 Task: Start in the project TrendSetter the sprint 'Scope Sprint', with a duration of 3 weeks.
Action: Mouse moved to (287, 312)
Screenshot: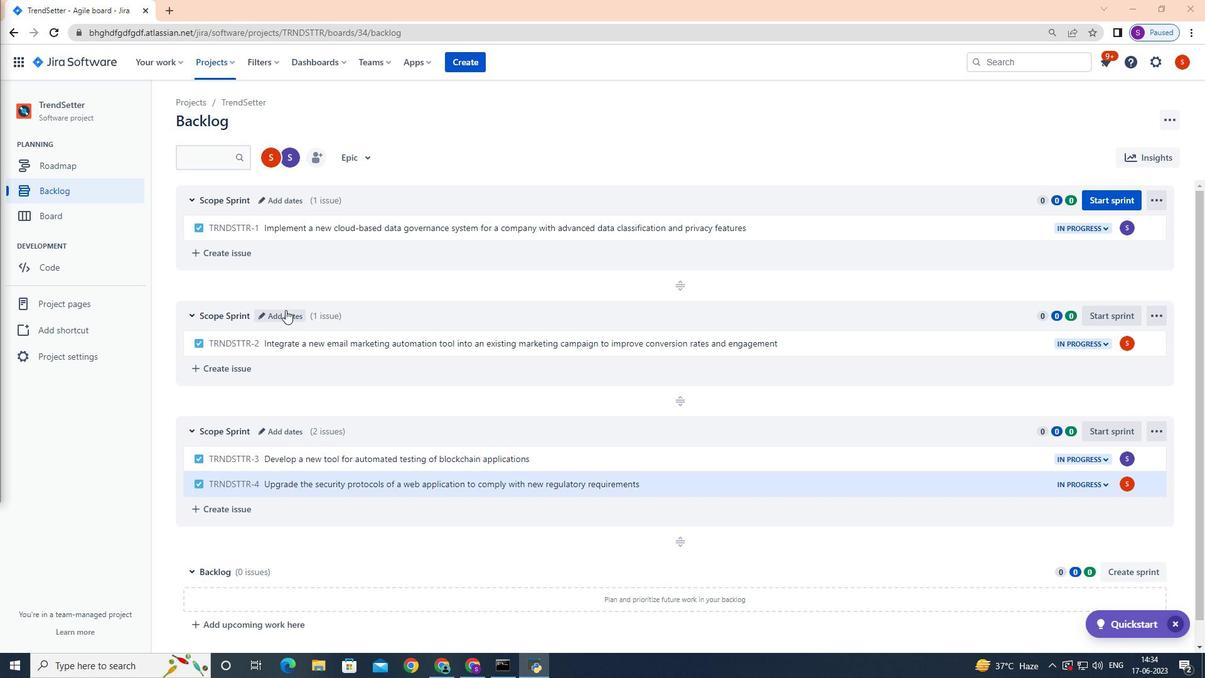 
Action: Mouse pressed left at (287, 312)
Screenshot: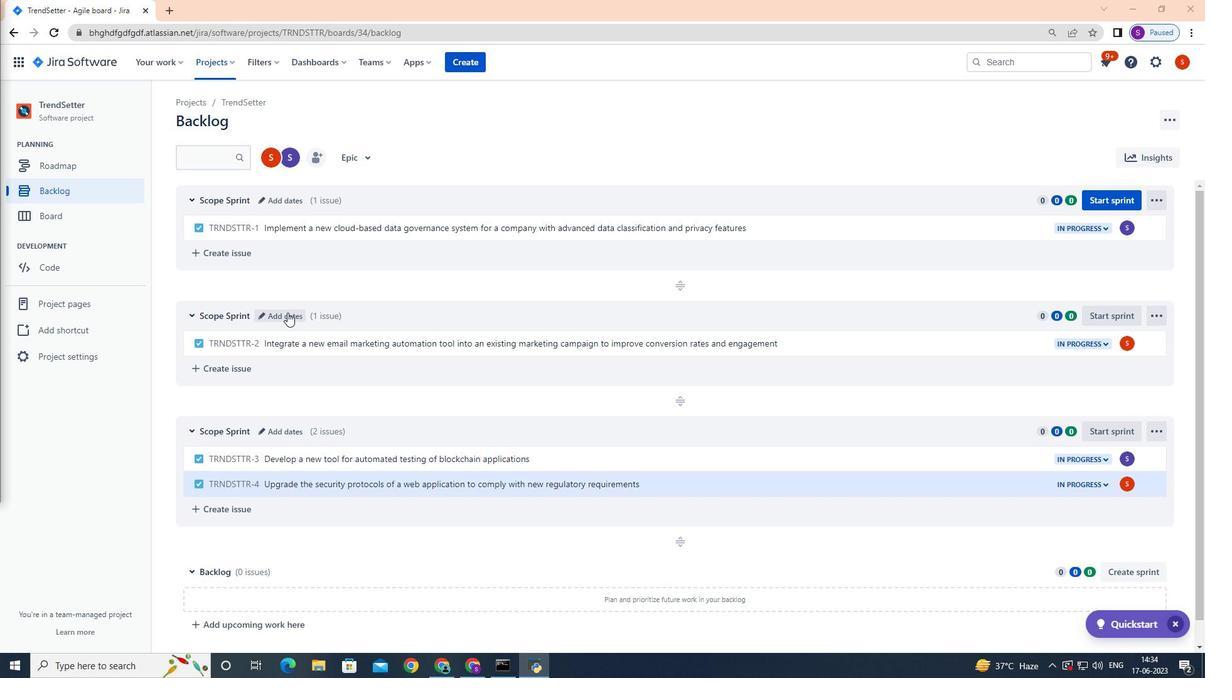 
Action: Mouse moved to (571, 203)
Screenshot: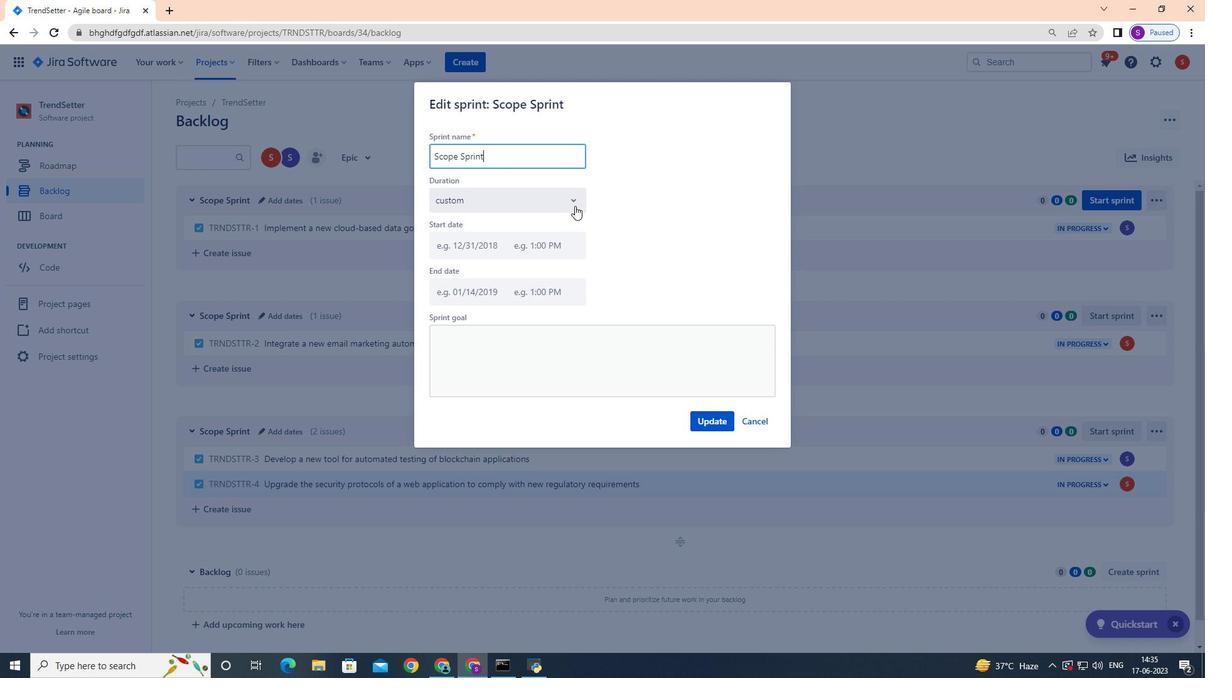 
Action: Mouse pressed left at (571, 203)
Screenshot: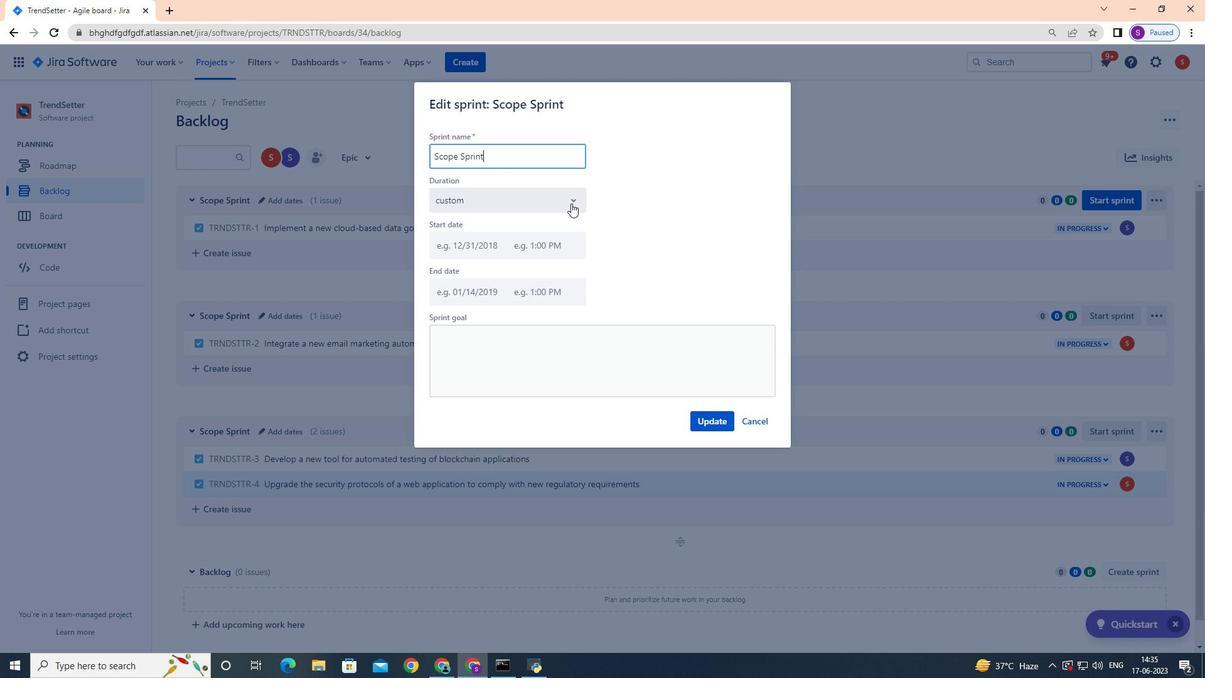
Action: Mouse moved to (531, 268)
Screenshot: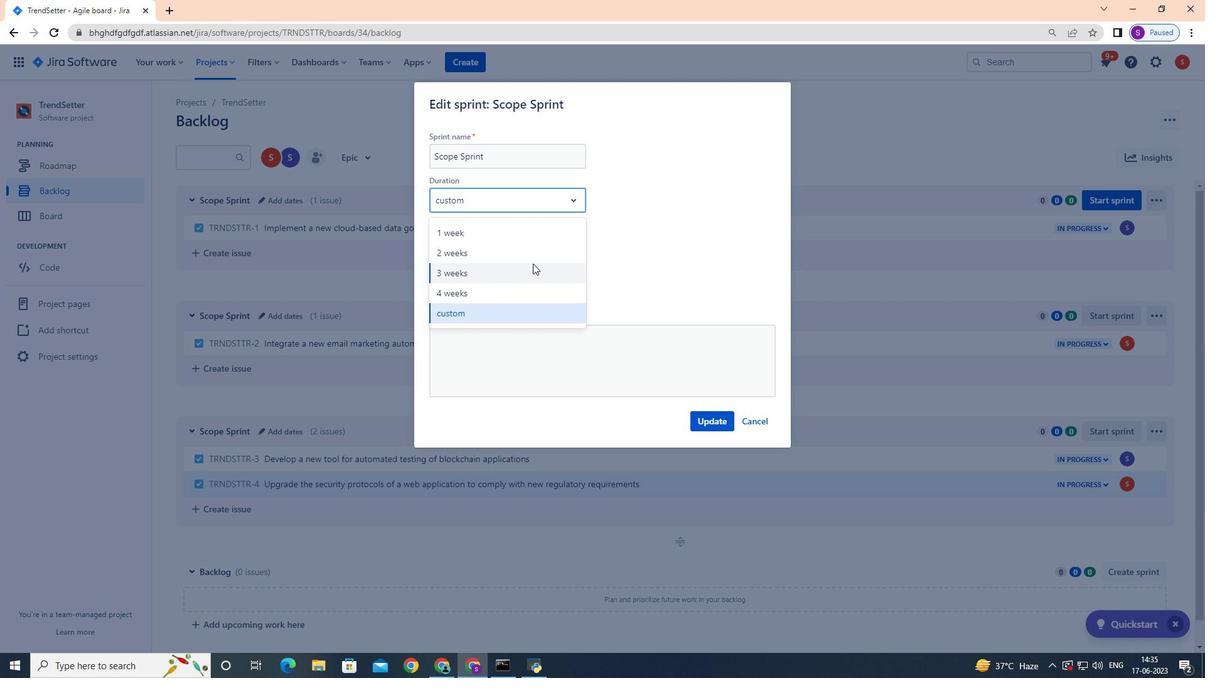 
Action: Mouse pressed left at (531, 268)
Screenshot: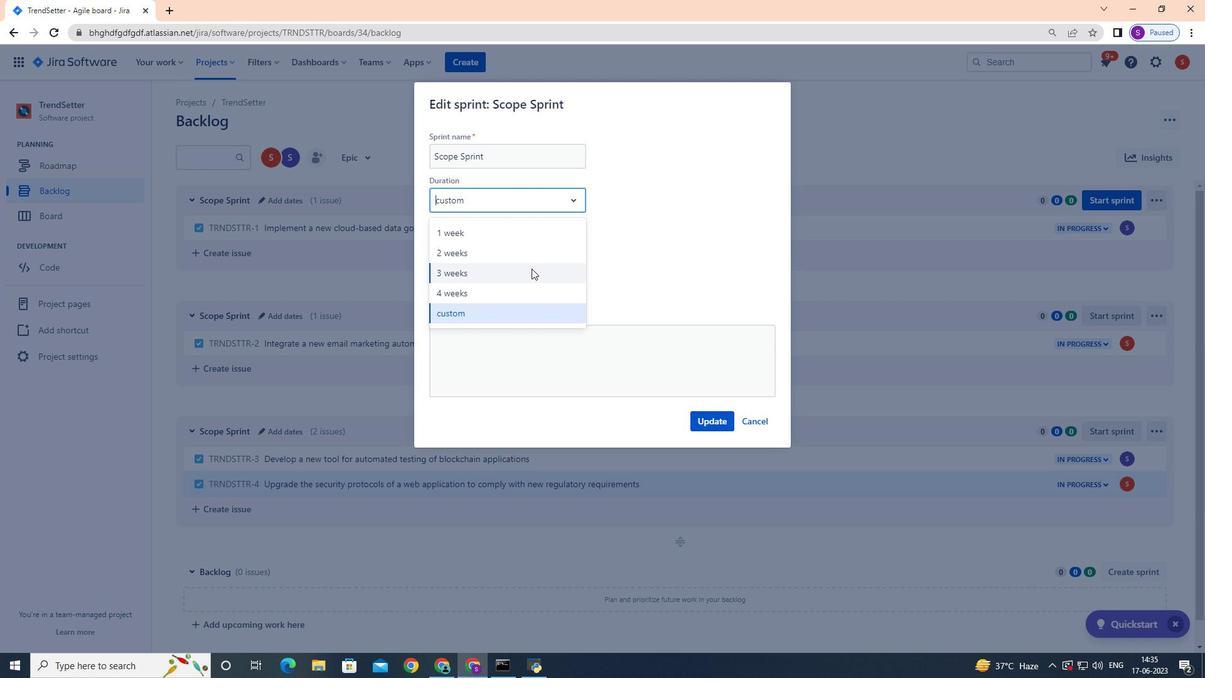 
Action: Mouse moved to (716, 416)
Screenshot: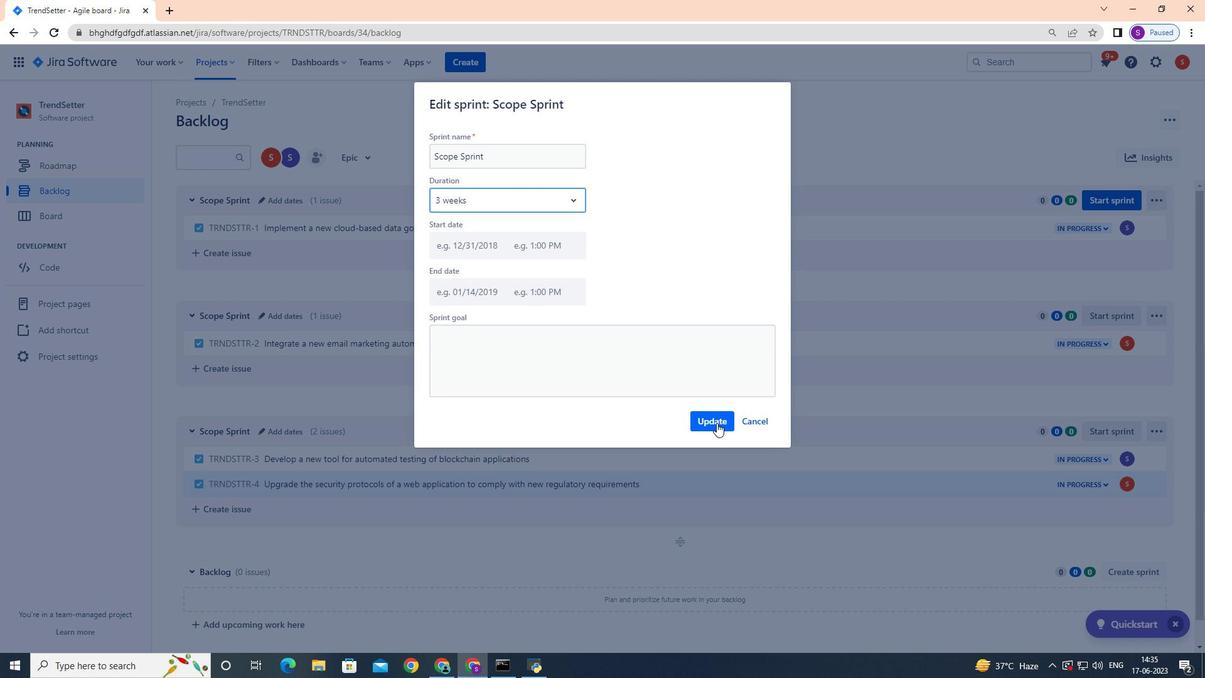 
Action: Mouse pressed left at (716, 416)
Screenshot: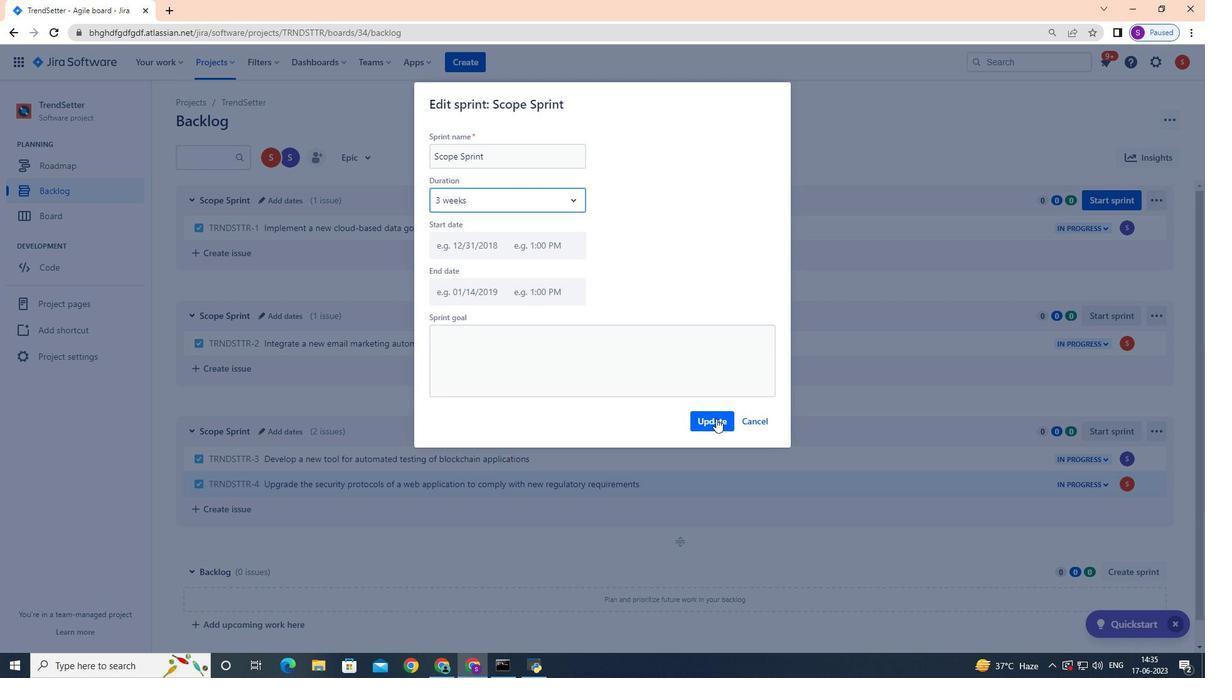 
Action: Mouse moved to (715, 416)
Screenshot: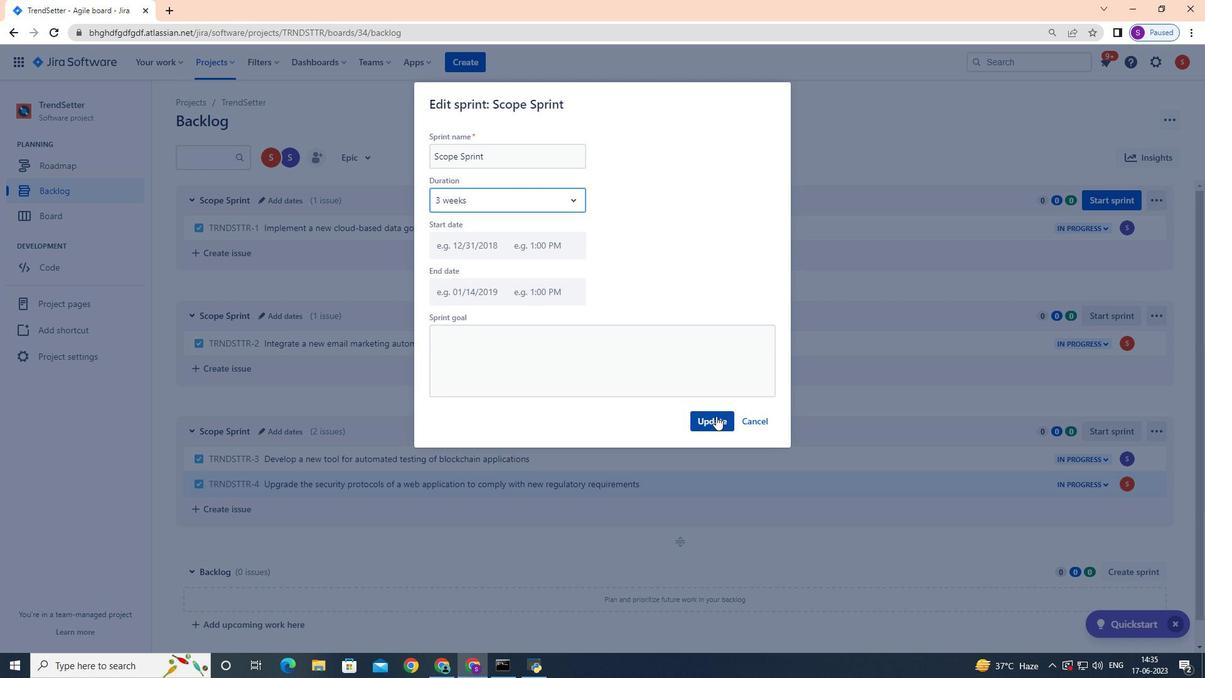 
